 Task: Print slides in color.
Action: Mouse moved to (51, 166)
Screenshot: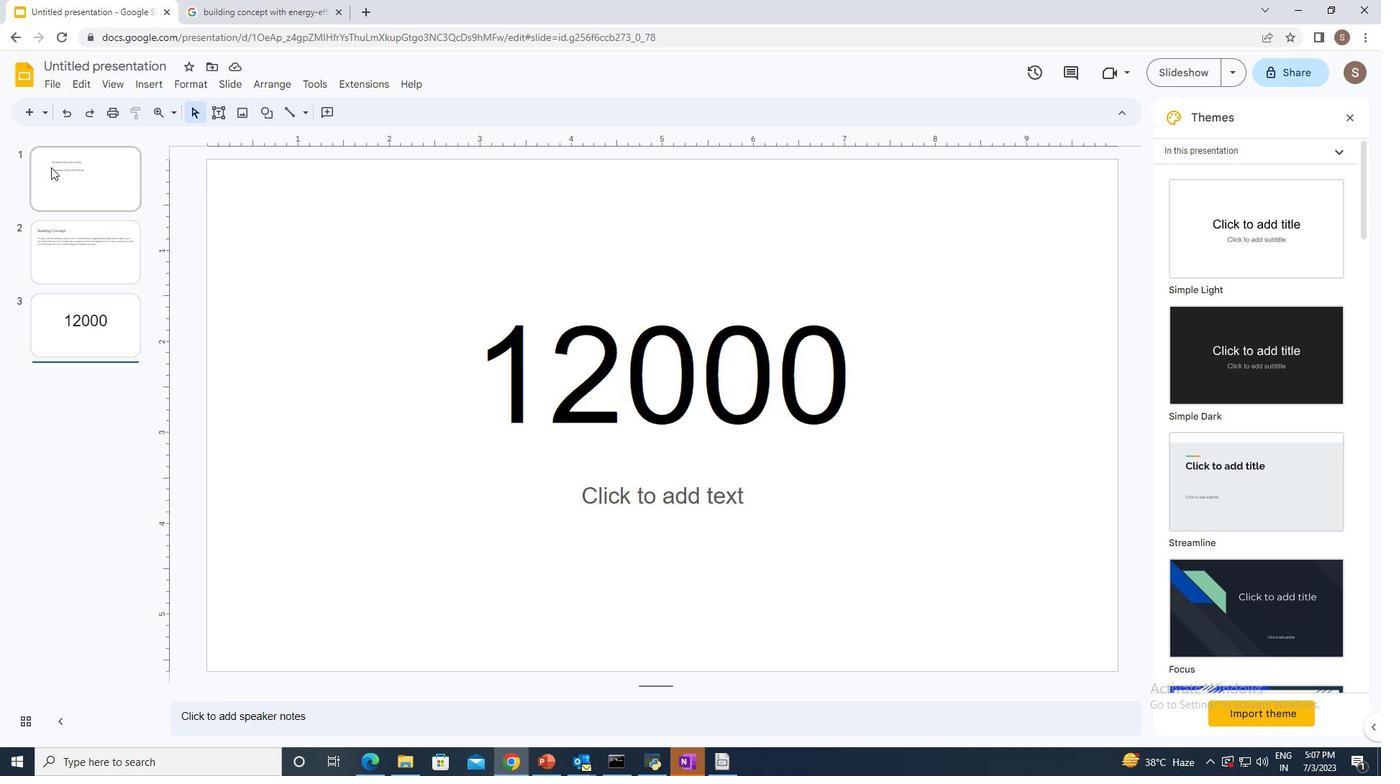 
Action: Mouse pressed left at (51, 166)
Screenshot: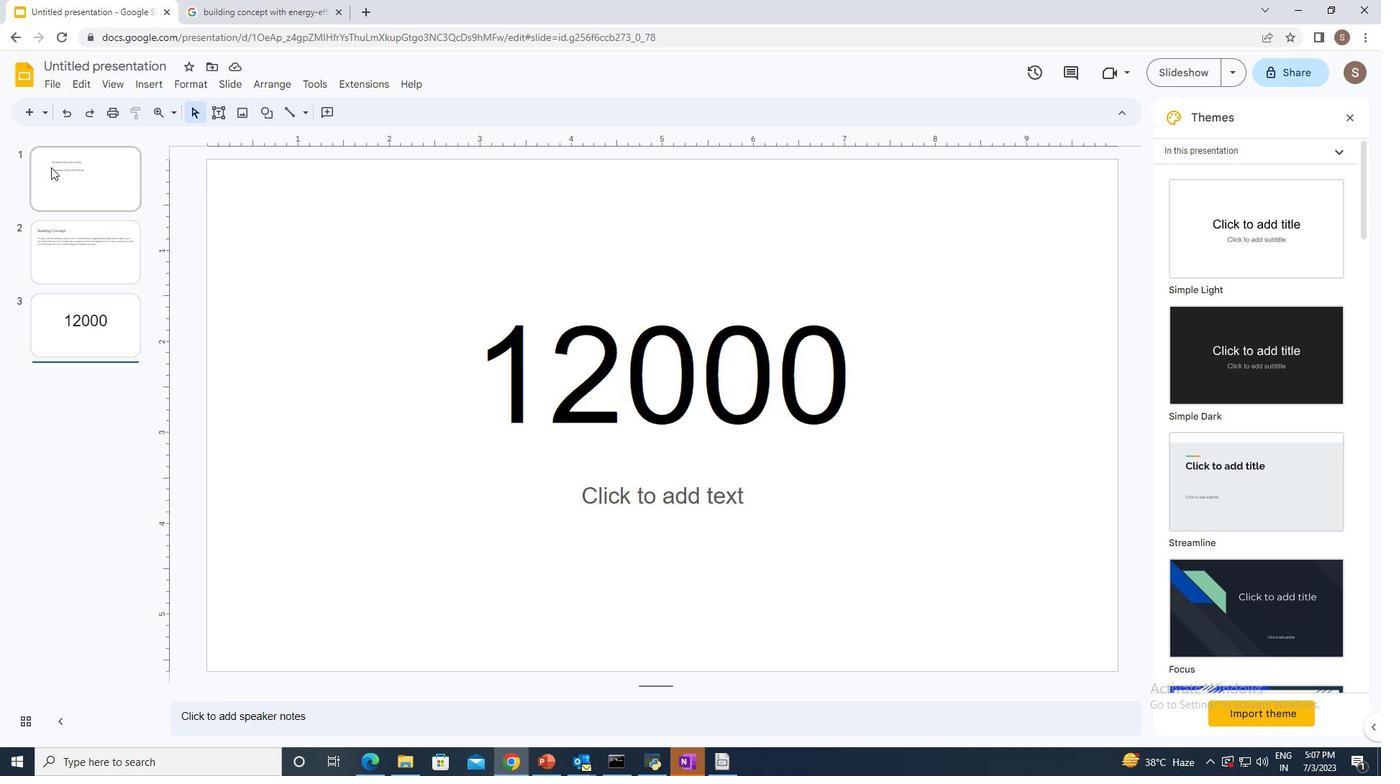 
Action: Mouse moved to (110, 116)
Screenshot: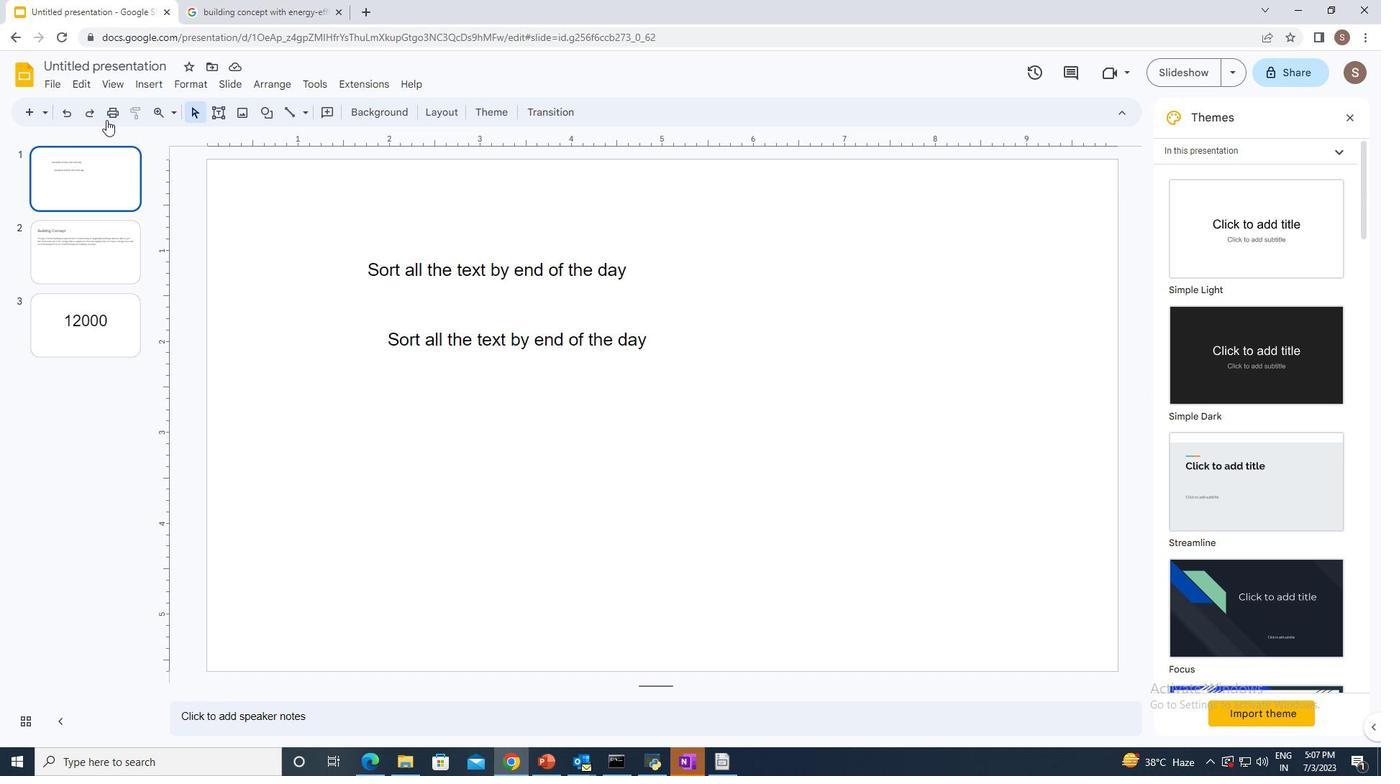 
Action: Mouse pressed left at (110, 116)
Screenshot: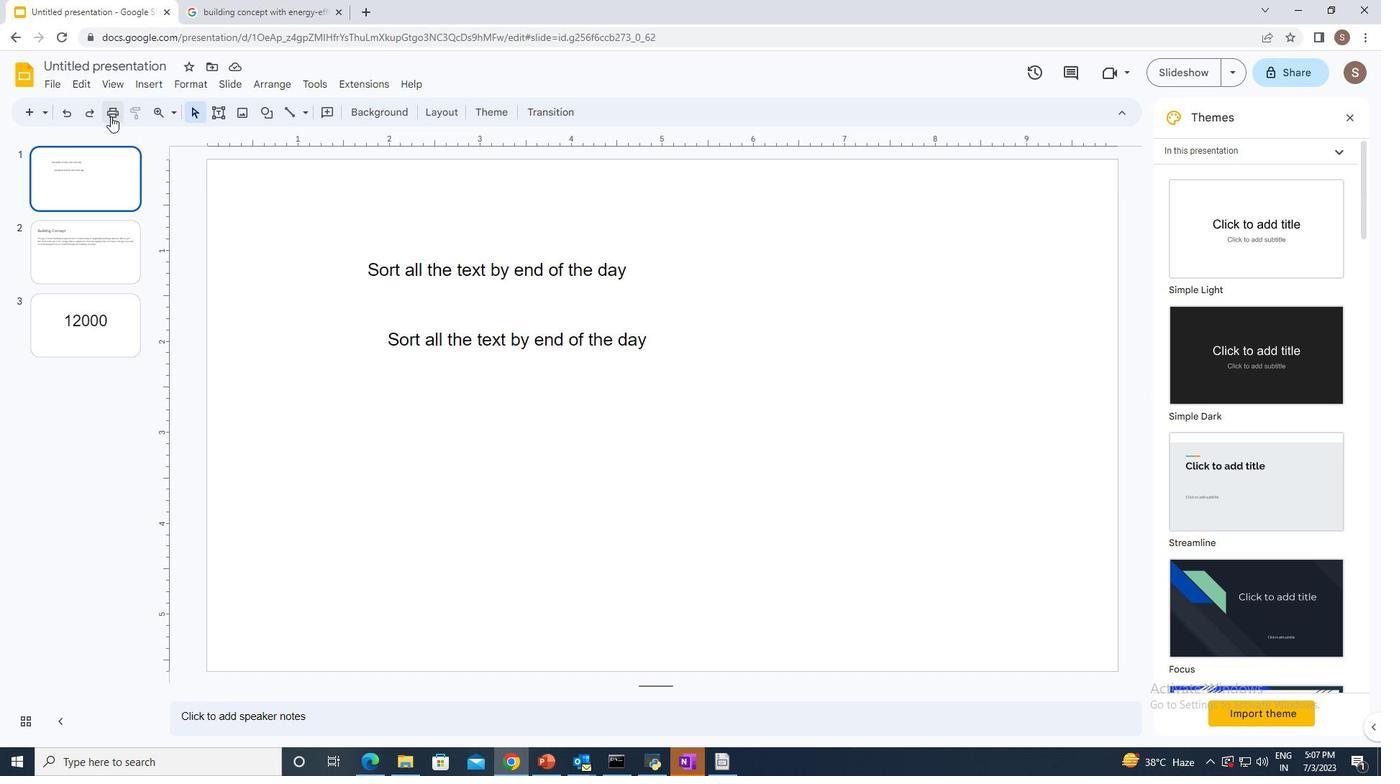 
Action: Mouse moved to (1059, 189)
Screenshot: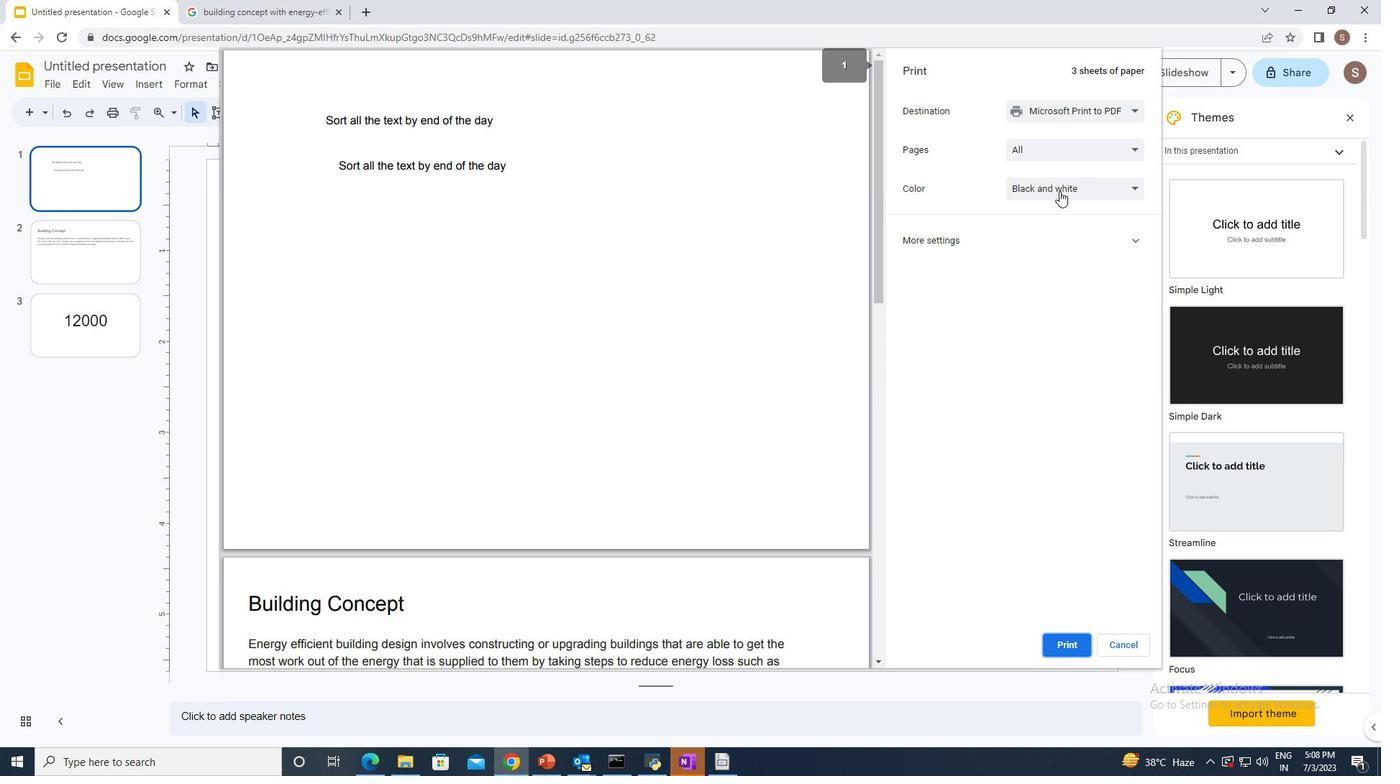 
Action: Mouse pressed left at (1059, 189)
Screenshot: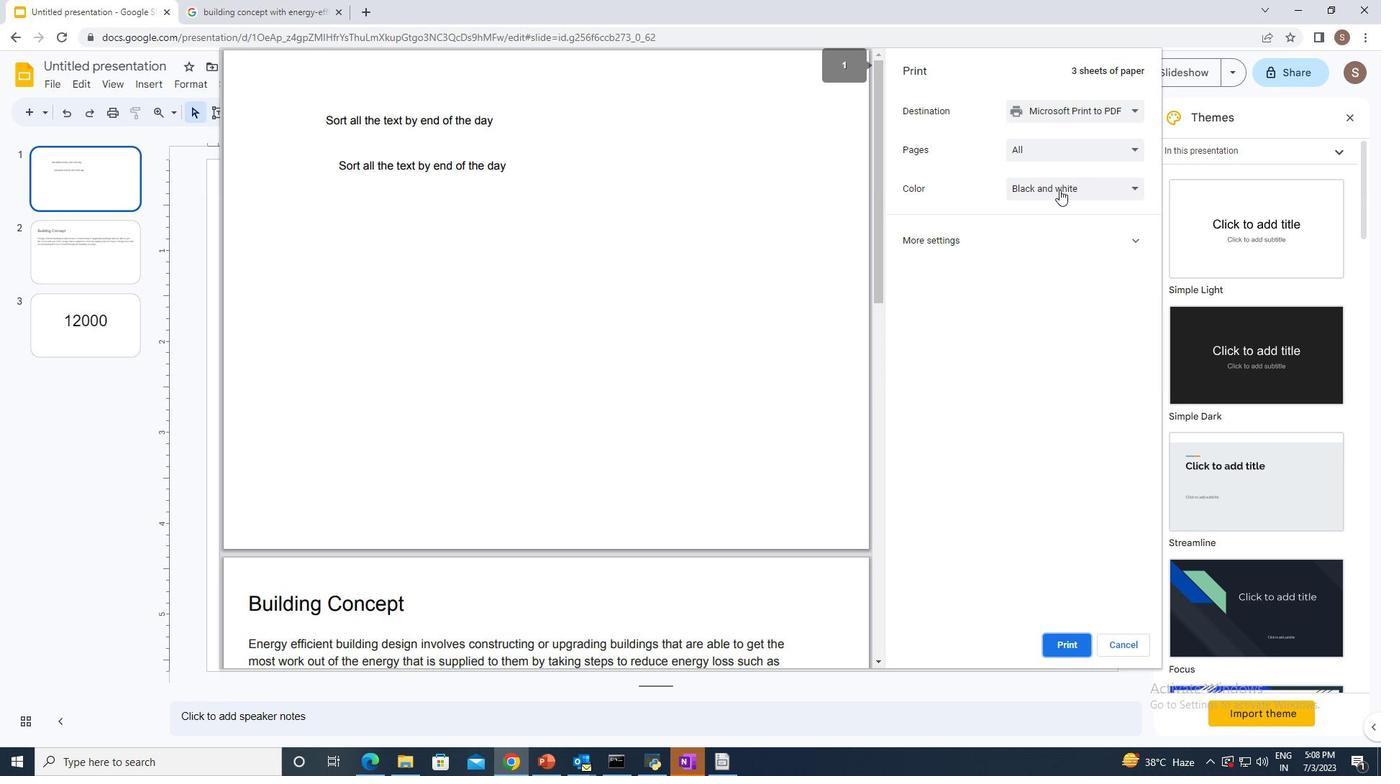 
Action: Mouse moved to (1031, 217)
Screenshot: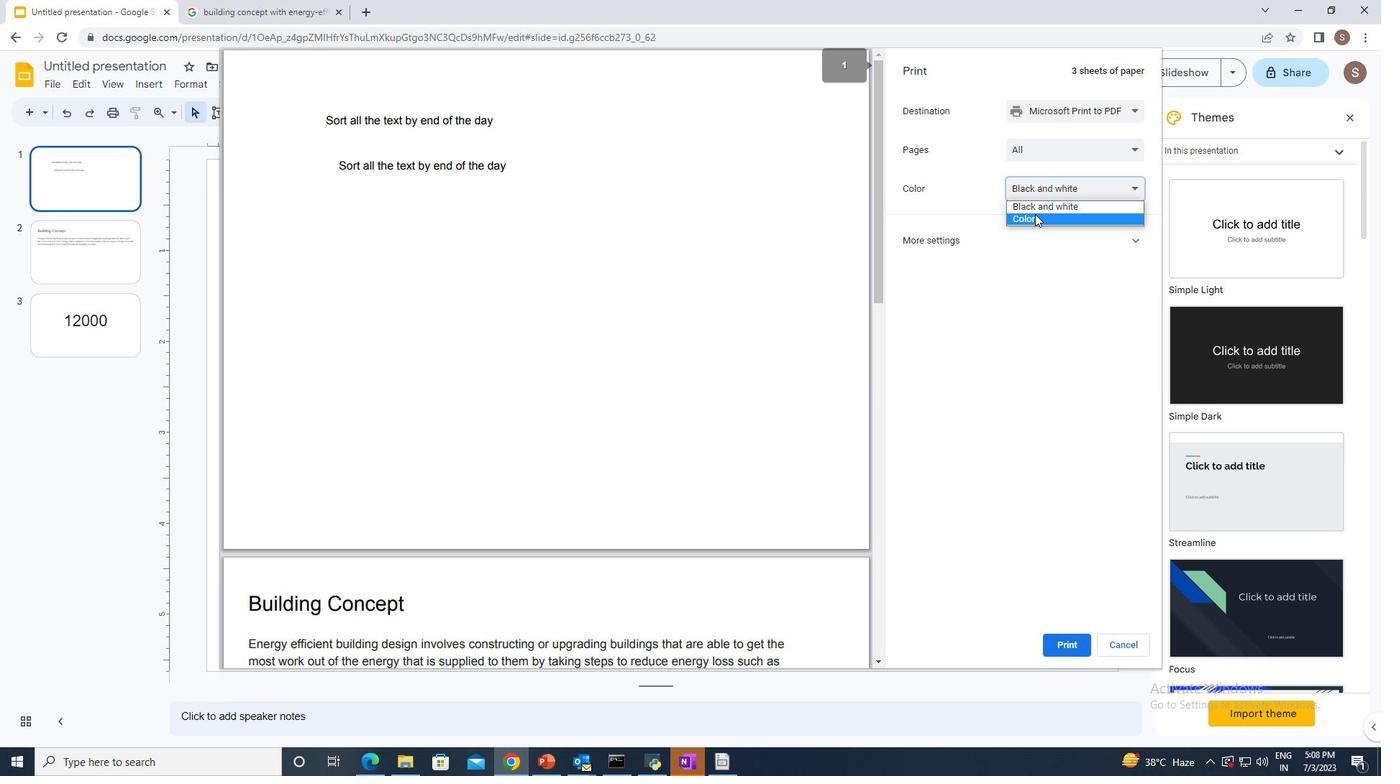 
Action: Mouse pressed left at (1031, 217)
Screenshot: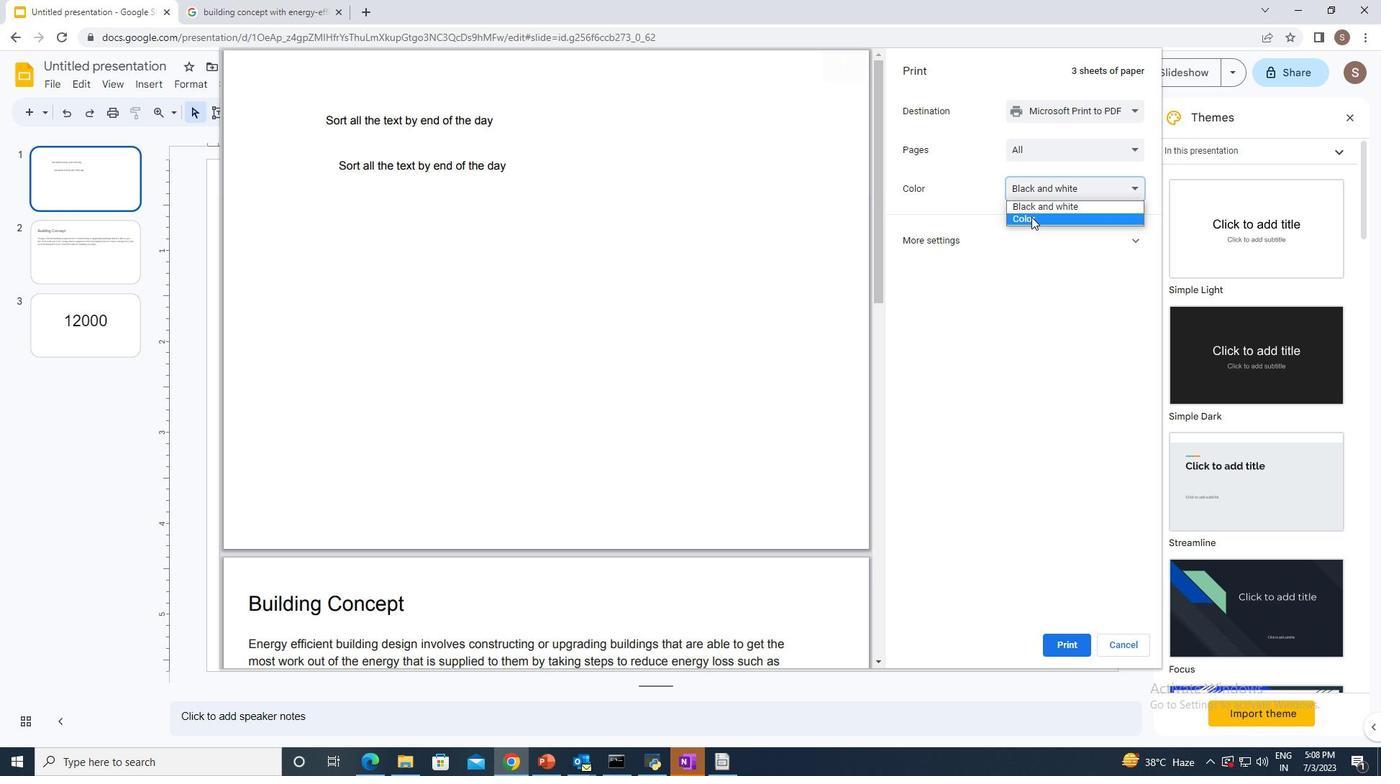 
Action: Mouse moved to (1065, 645)
Screenshot: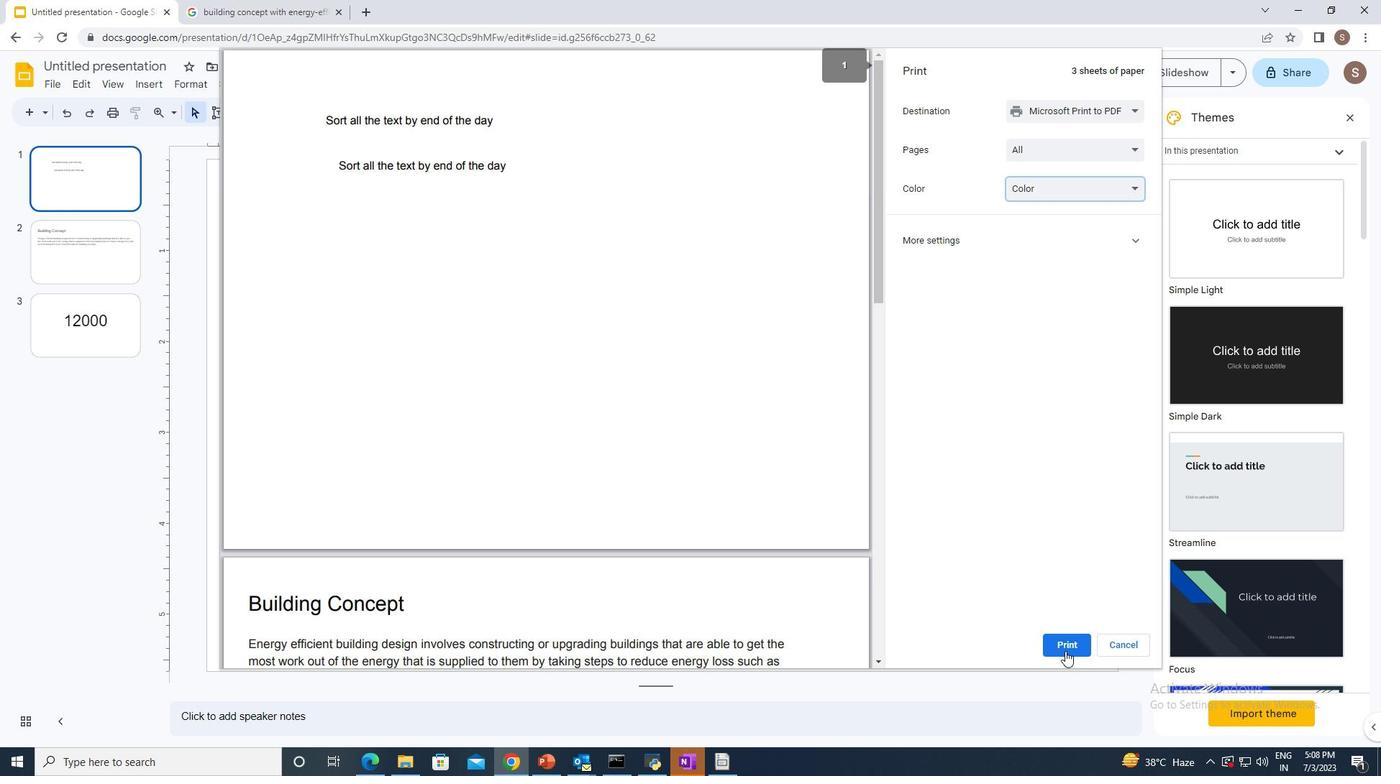
Action: Mouse pressed left at (1065, 645)
Screenshot: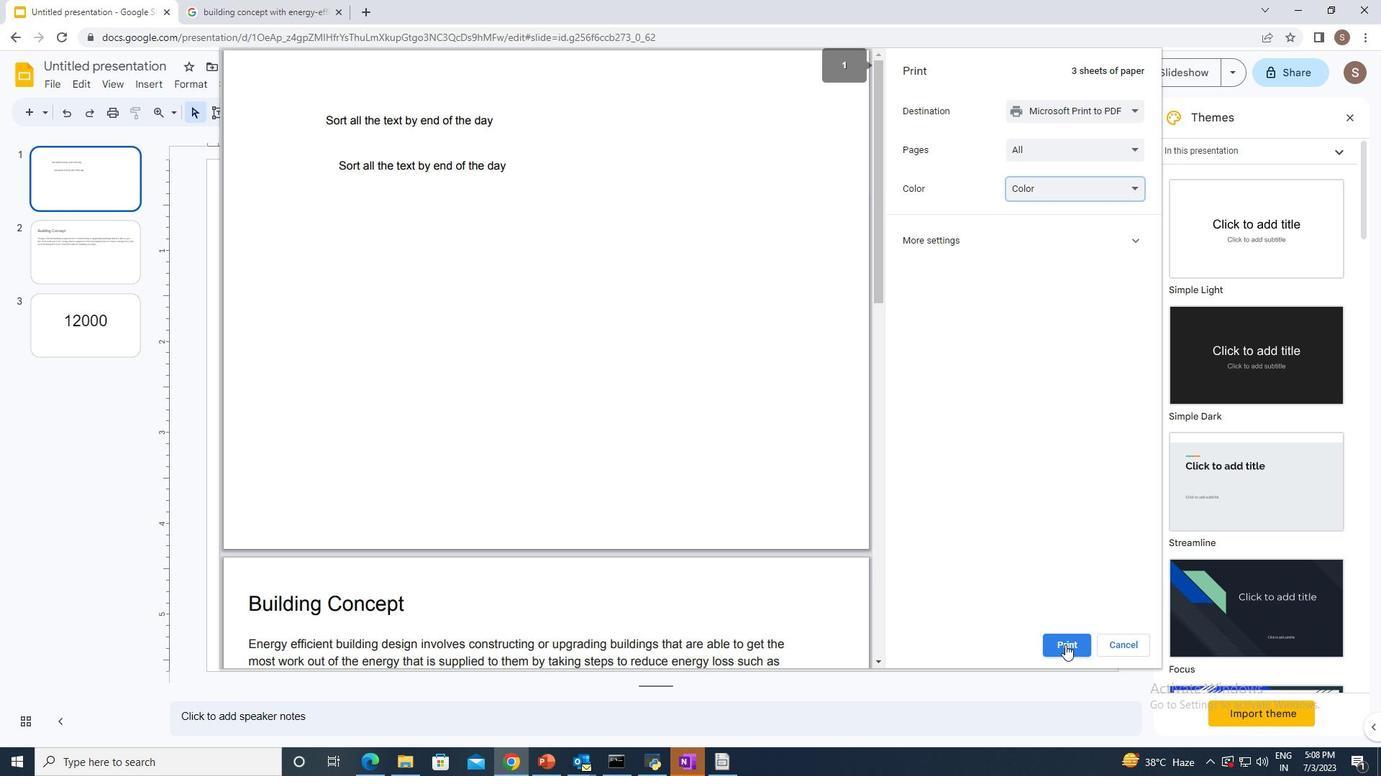 
